 Task: Create List Brand Naming Analysis in Board Resource Allocation Platforms to Workspace Employee Assistance Programs. Create List Brand Naming Strategy in Board Product Feedback Collection and Analysis to Workspace Employee Assistance Programs. Create List Brand Naming Planning in Board Public Relations Press Release Strategy and Execution to Workspace Employee Assistance Programs
Action: Mouse moved to (48, 278)
Screenshot: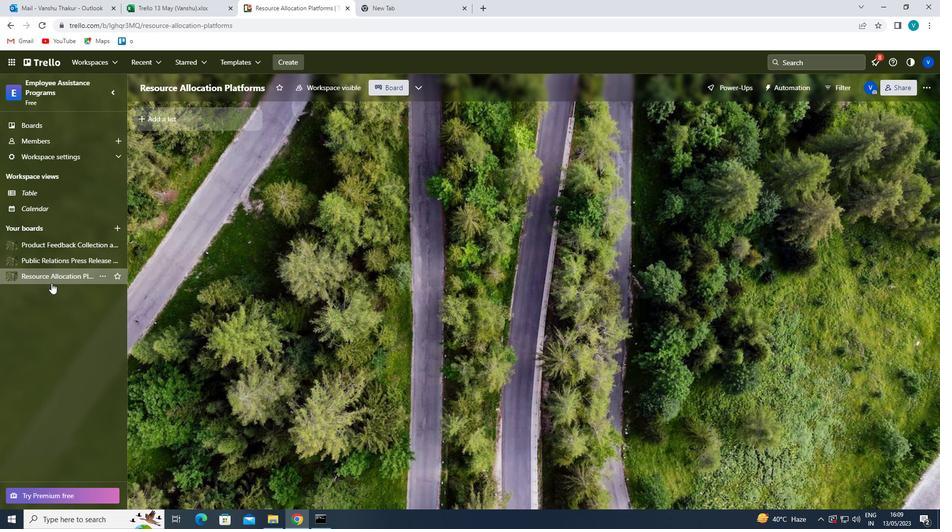
Action: Mouse pressed left at (48, 278)
Screenshot: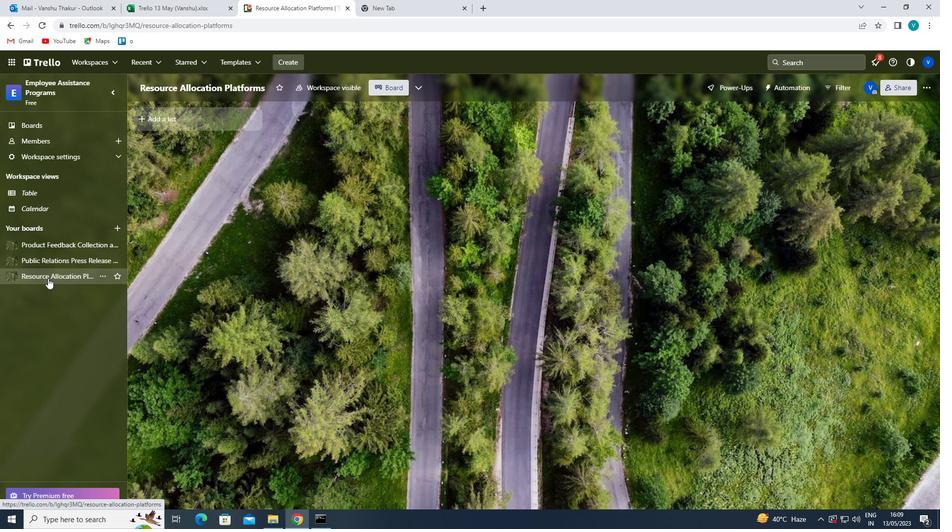 
Action: Mouse moved to (191, 119)
Screenshot: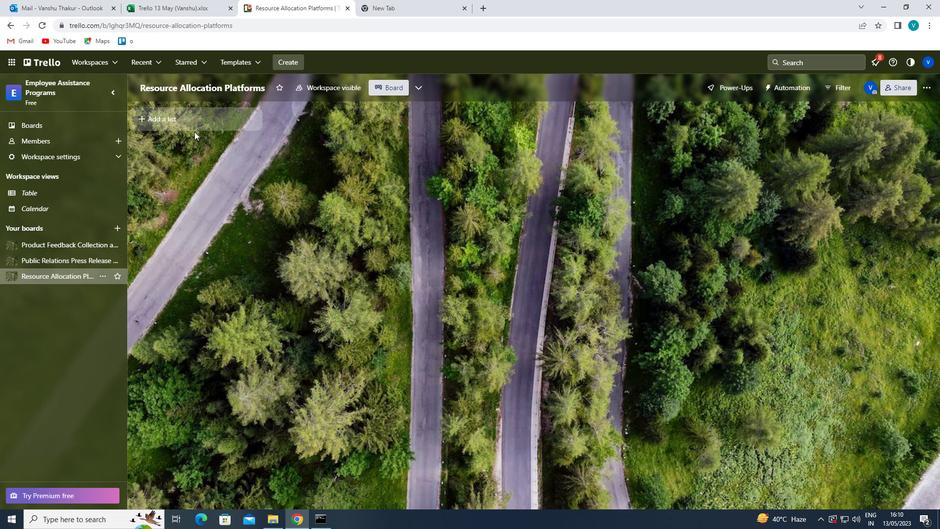 
Action: Mouse pressed left at (191, 119)
Screenshot: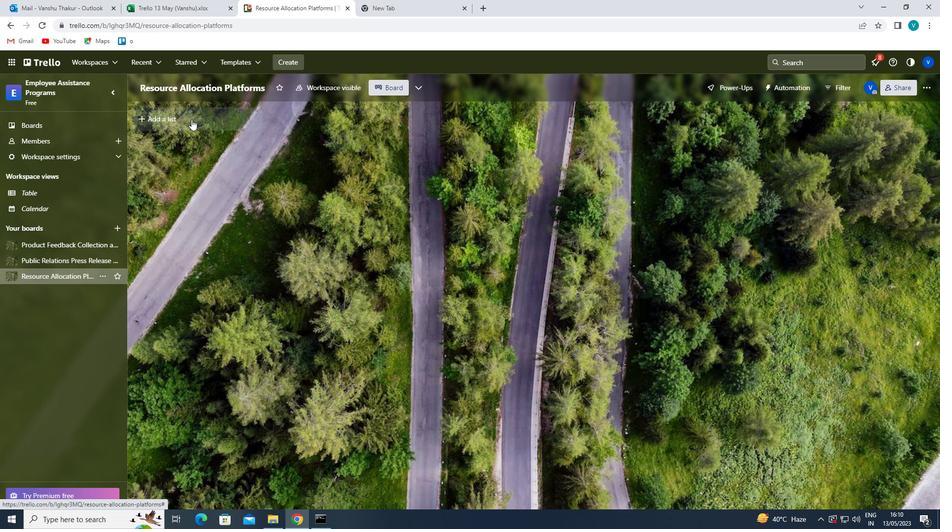 
Action: Key pressed <Key.shift>
Screenshot: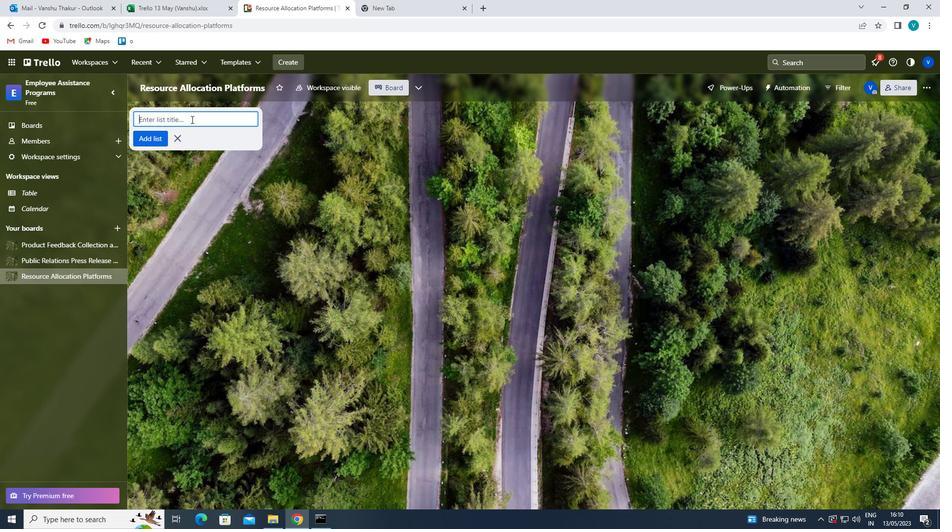 
Action: Mouse moved to (178, 110)
Screenshot: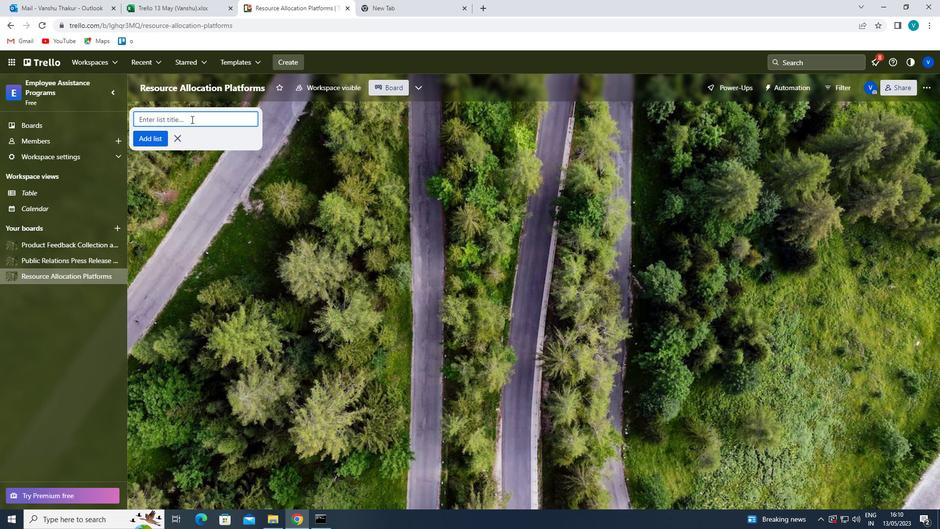 
Action: Key pressed BRAND<Key.space><Key.shift><Key.shift><Key.shift><Key.shift><Key.shift><Key.shift><Key.shift><Key.shift>NAMING<Key.space><Key.shift>AN
Screenshot: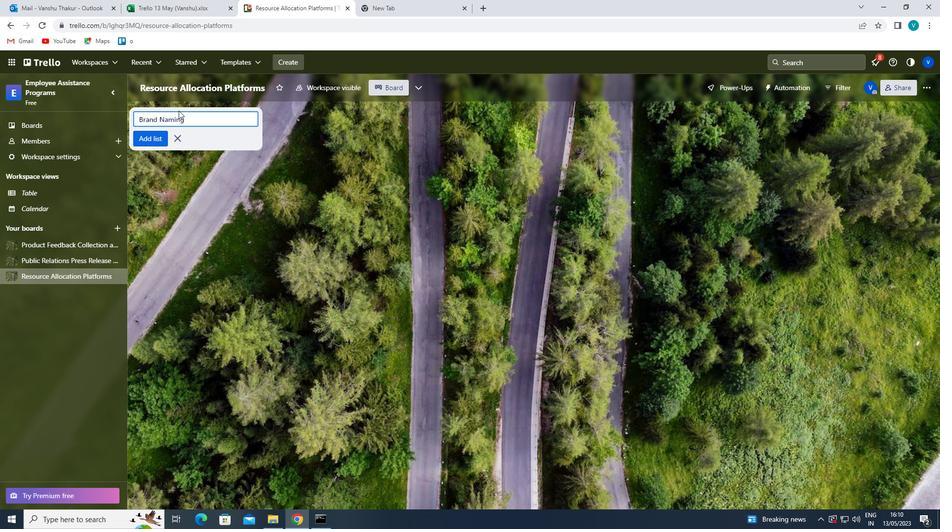 
Action: Mouse moved to (178, 110)
Screenshot: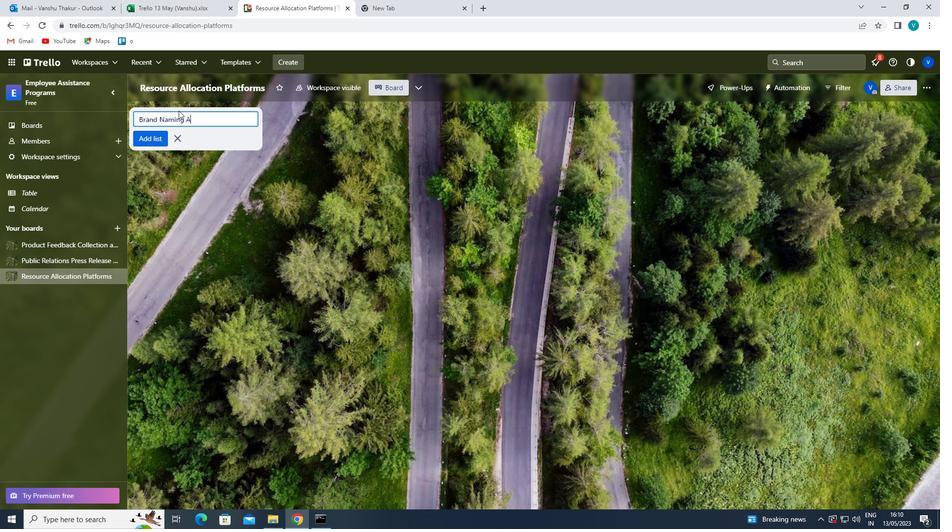 
Action: Key pressed ALYSIS<Key.enter>
Screenshot: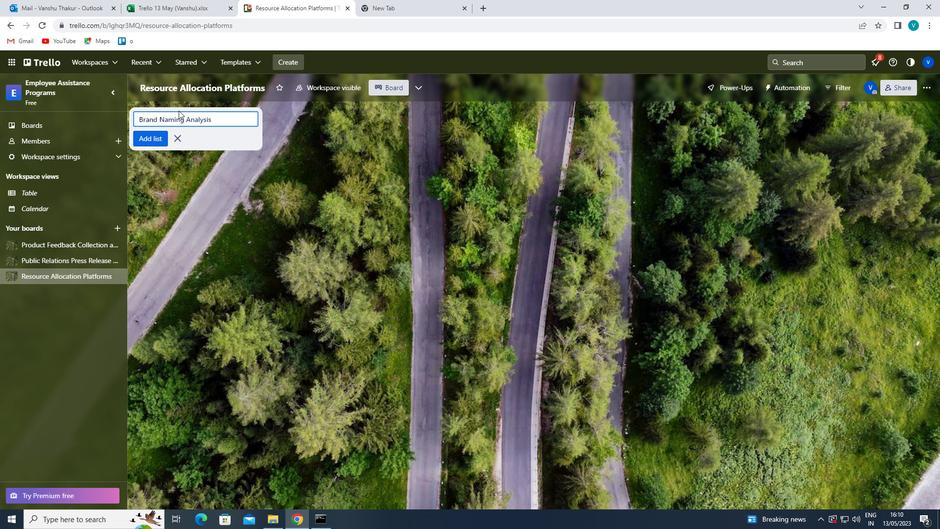 
Action: Mouse moved to (71, 239)
Screenshot: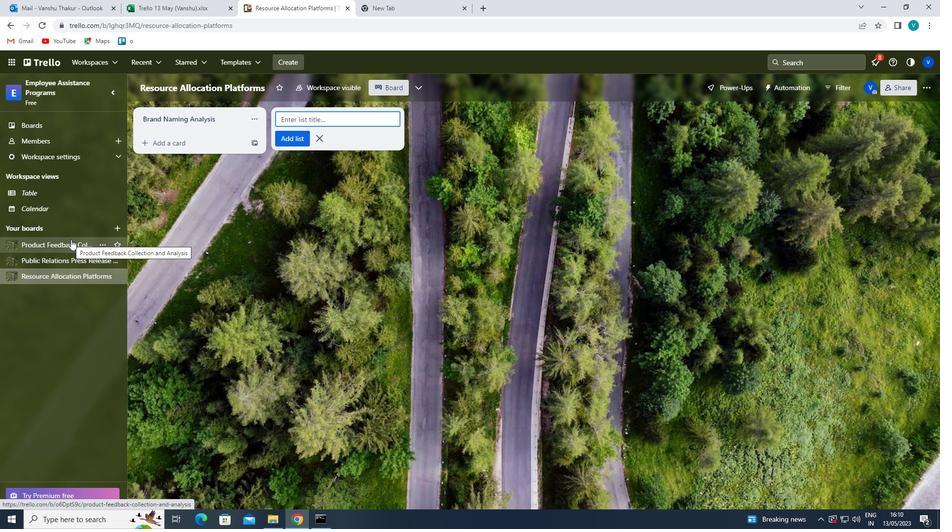 
Action: Mouse pressed left at (71, 239)
Screenshot: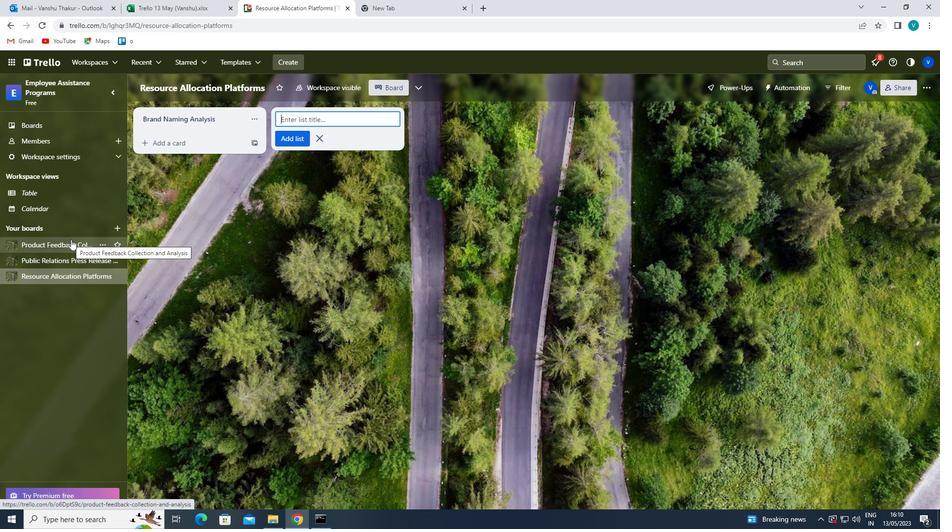 
Action: Mouse moved to (174, 111)
Screenshot: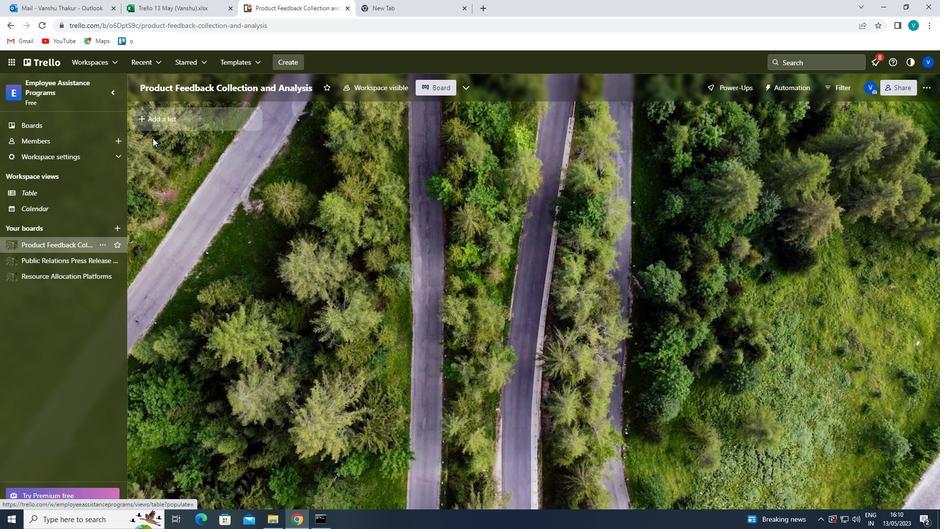 
Action: Mouse pressed left at (174, 111)
Screenshot: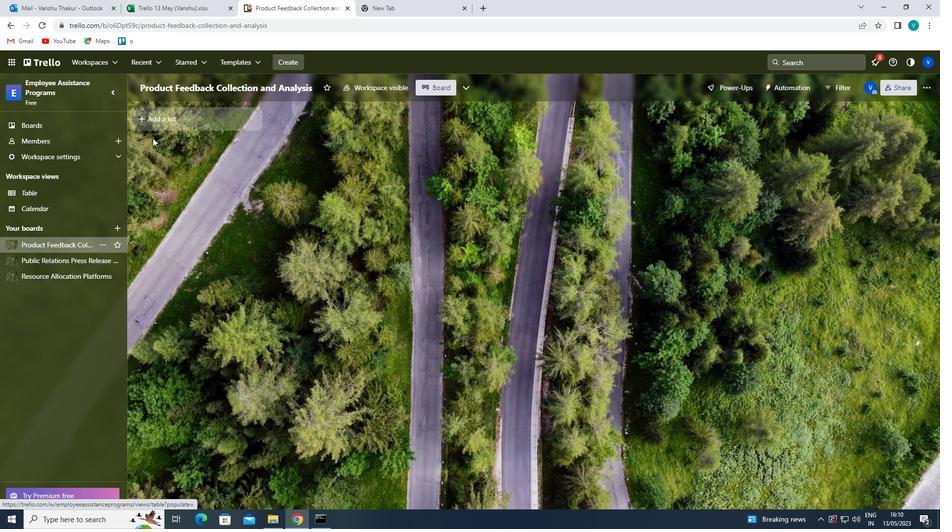 
Action: Key pressed <Key.shift>BRAND<Key.space><Key.shift><Key.shift><Key.shift><Key.shift><Key.shift><Key.shift><Key.shift><Key.shift><Key.shift>NAMING<Key.space><Key.shift>STA<Key.backspace>RATEGY<Key.enter>
Screenshot: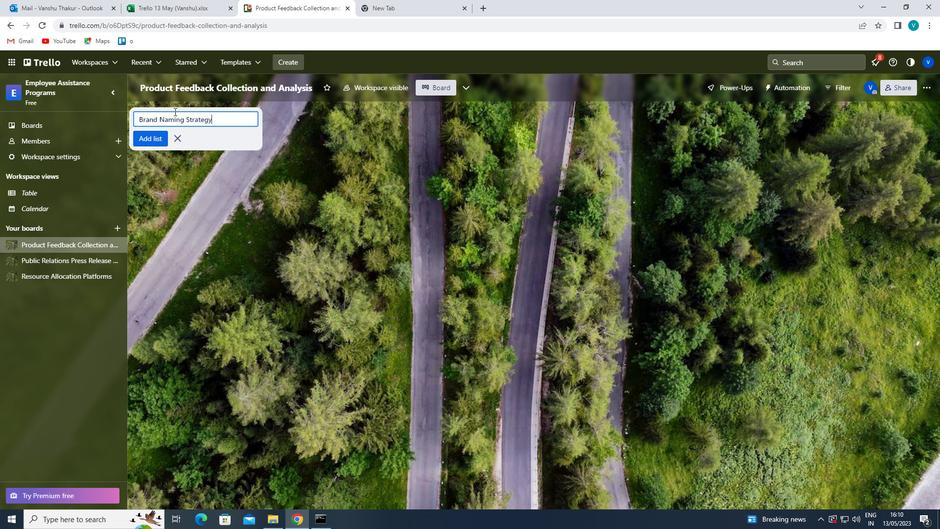 
Action: Mouse moved to (49, 261)
Screenshot: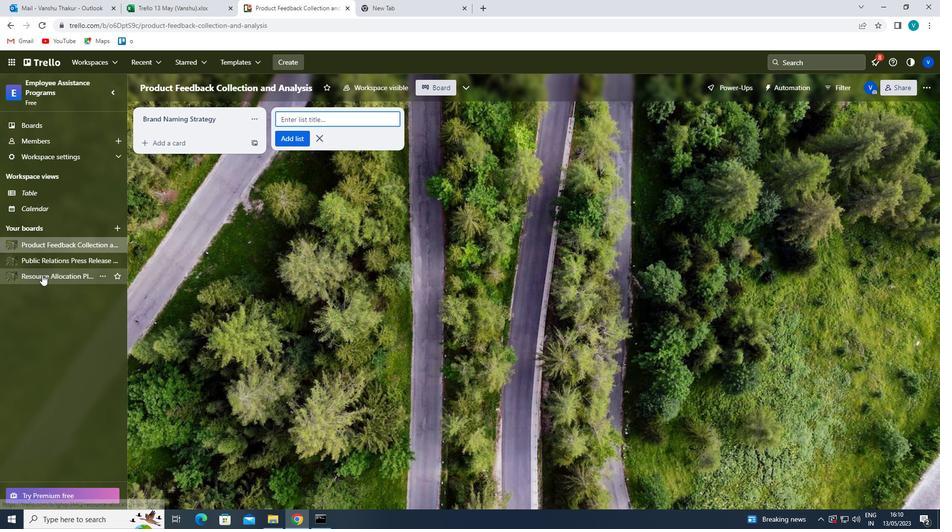
Action: Mouse pressed left at (49, 261)
Screenshot: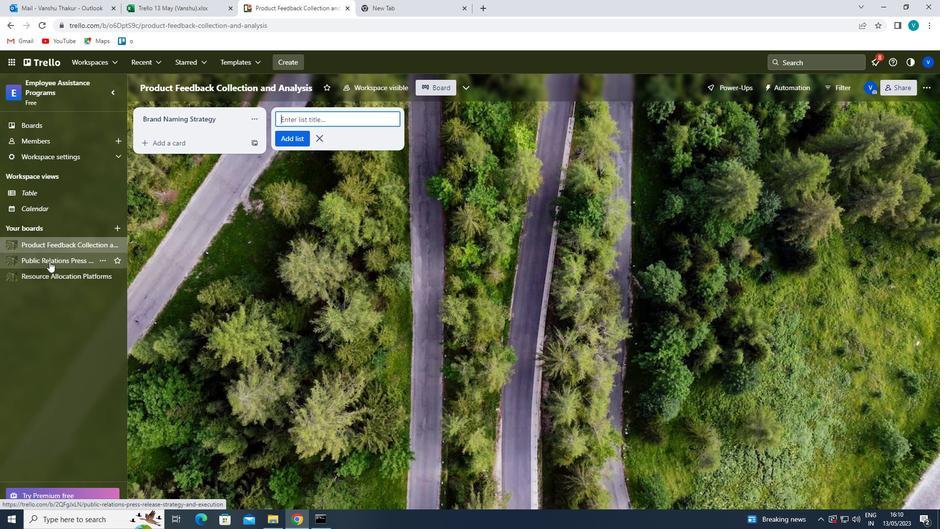 
Action: Mouse moved to (184, 120)
Screenshot: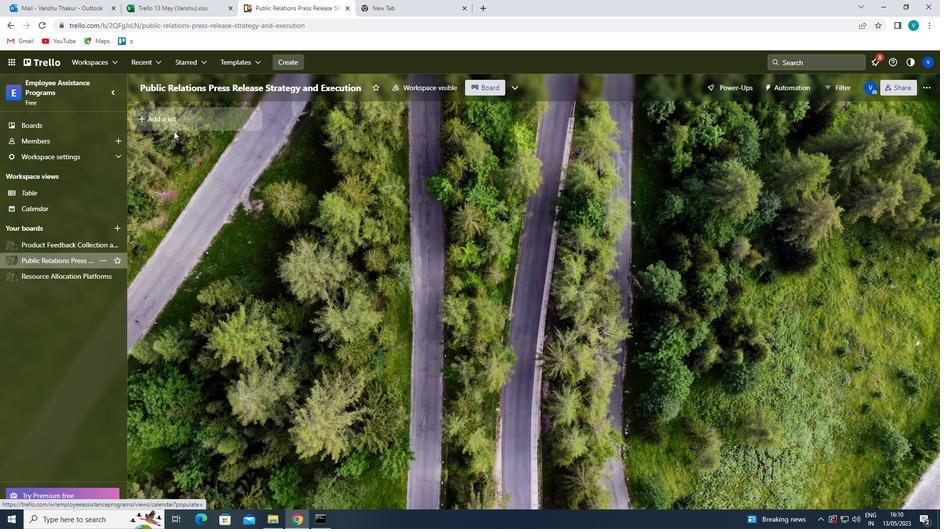 
Action: Mouse pressed left at (184, 120)
Screenshot: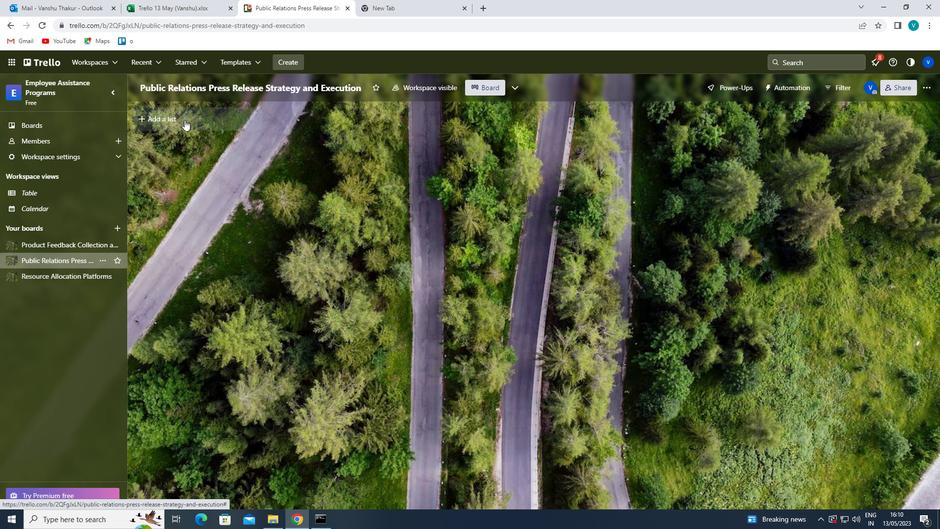 
Action: Mouse moved to (180, 115)
Screenshot: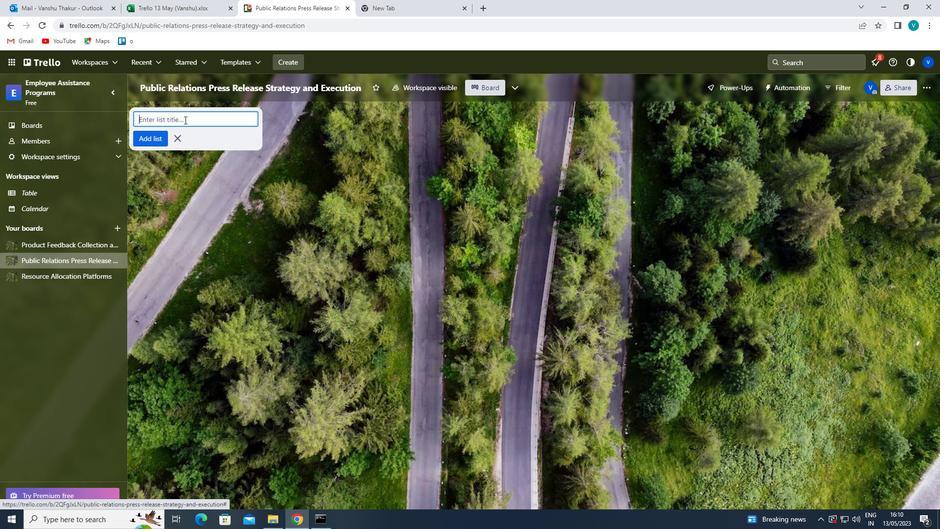 
Action: Key pressed <Key.shift>BRAN
Screenshot: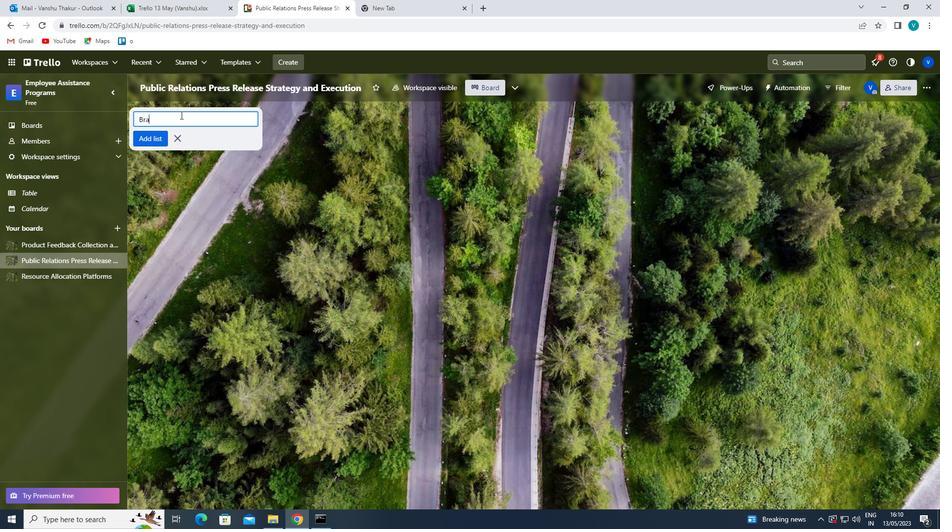 
Action: Mouse moved to (180, 115)
Screenshot: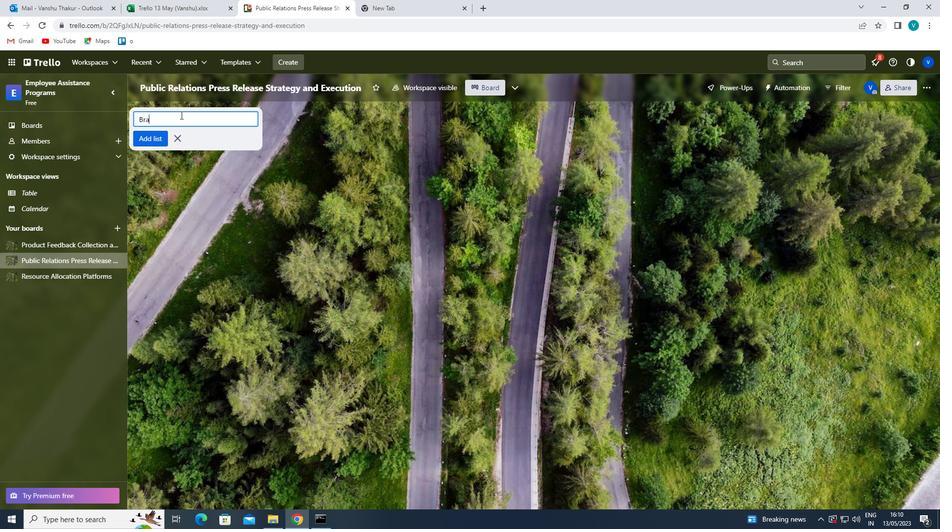 
Action: Key pressed D<Key.space><Key.shift>NA
Screenshot: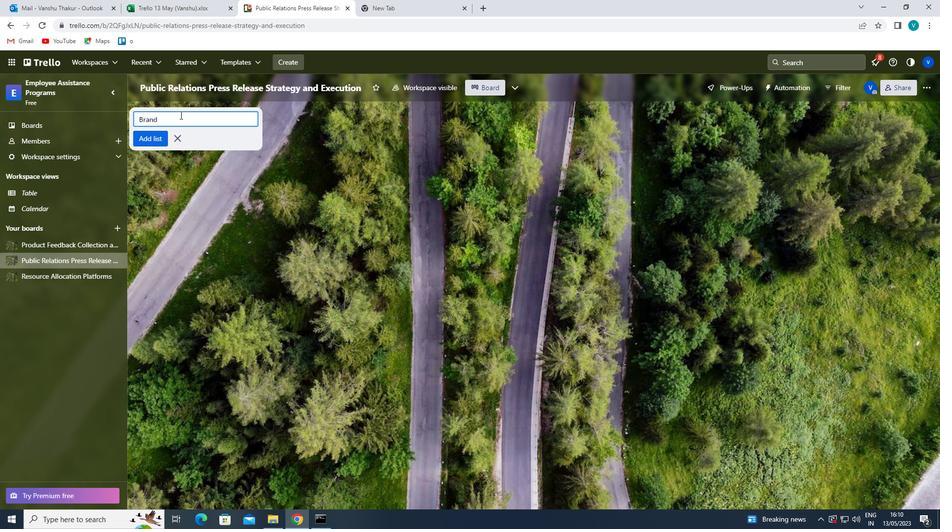 
Action: Mouse moved to (179, 115)
Screenshot: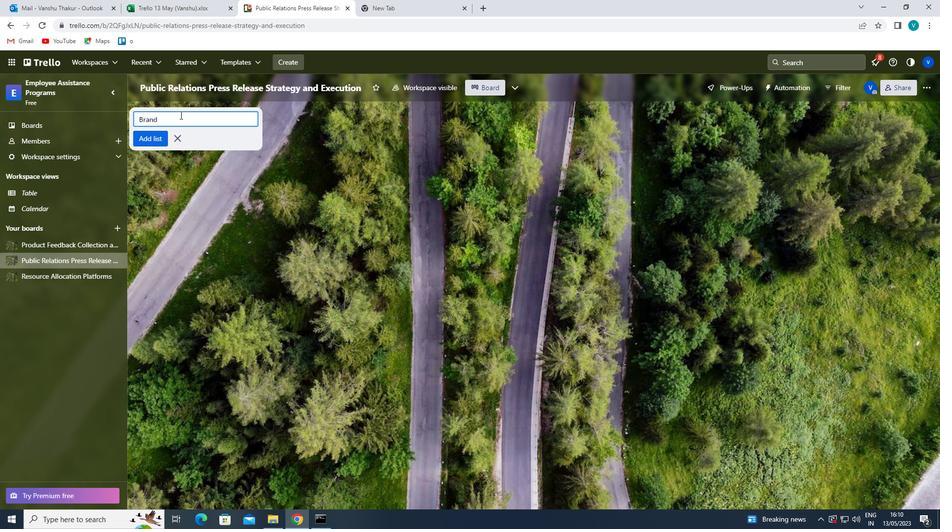 
Action: Key pressed M
Screenshot: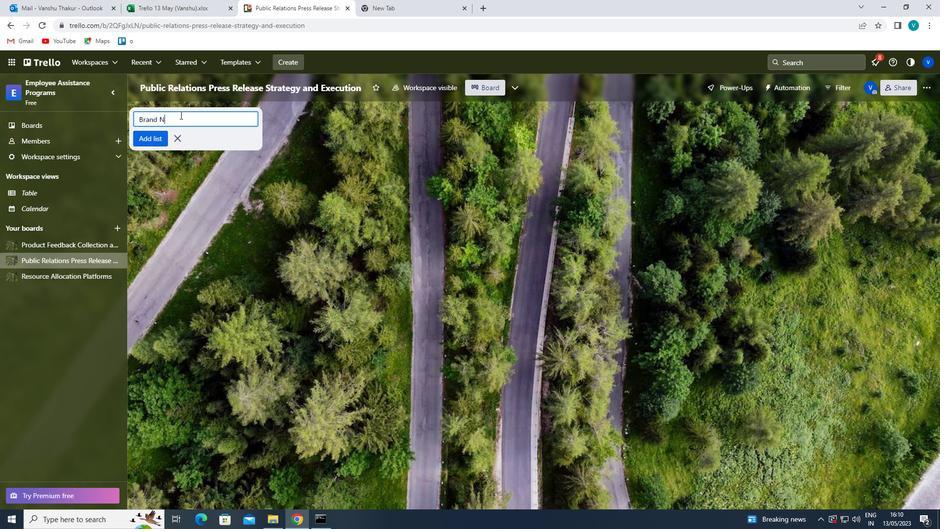 
Action: Mouse moved to (179, 114)
Screenshot: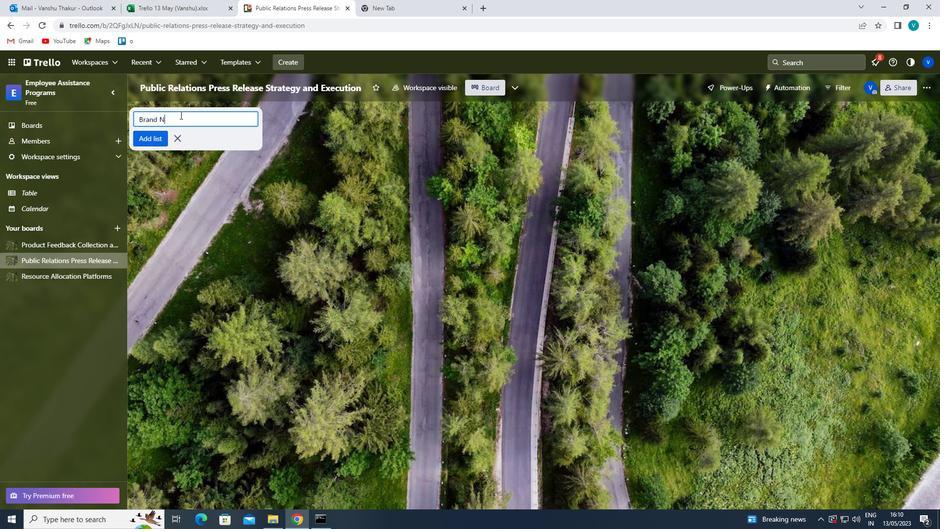 
Action: Key pressed ING<Key.space><Key.shift>PLANNING
Screenshot: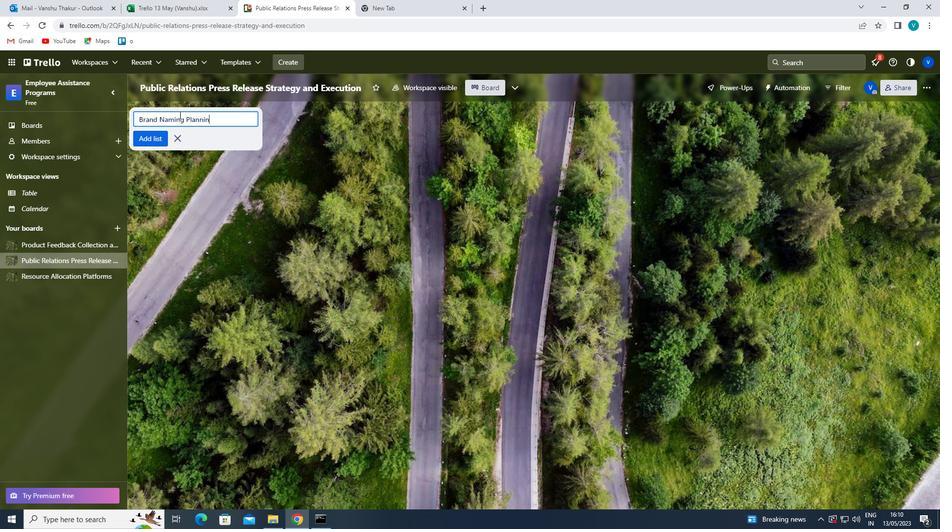 
Action: Mouse moved to (178, 114)
Screenshot: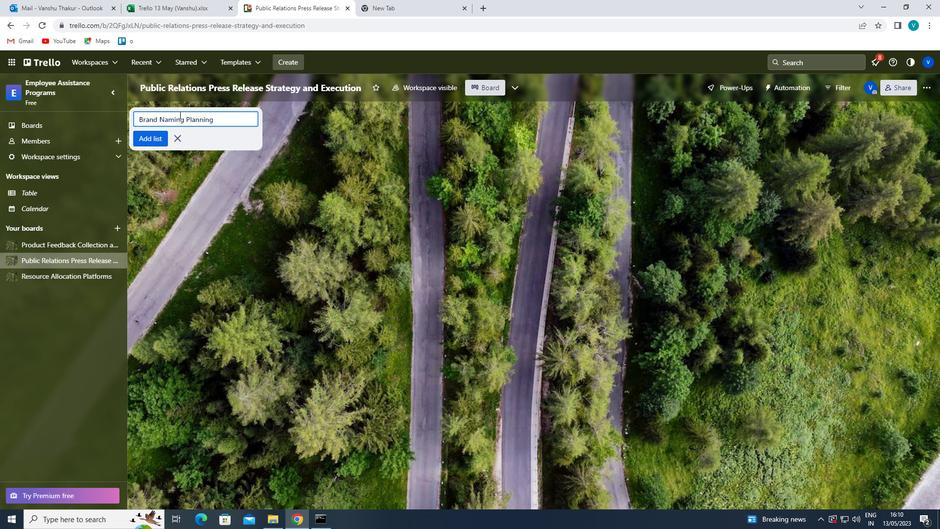 
Action: Key pressed <Key.enter>
Screenshot: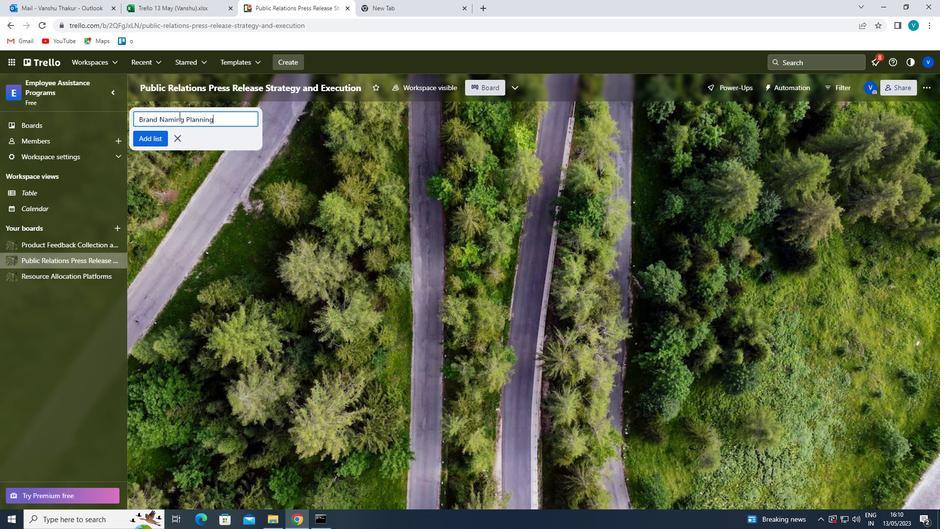 
